 Task: Sort the products in the category "Feta" by price (lowest first).
Action: Mouse moved to (851, 327)
Screenshot: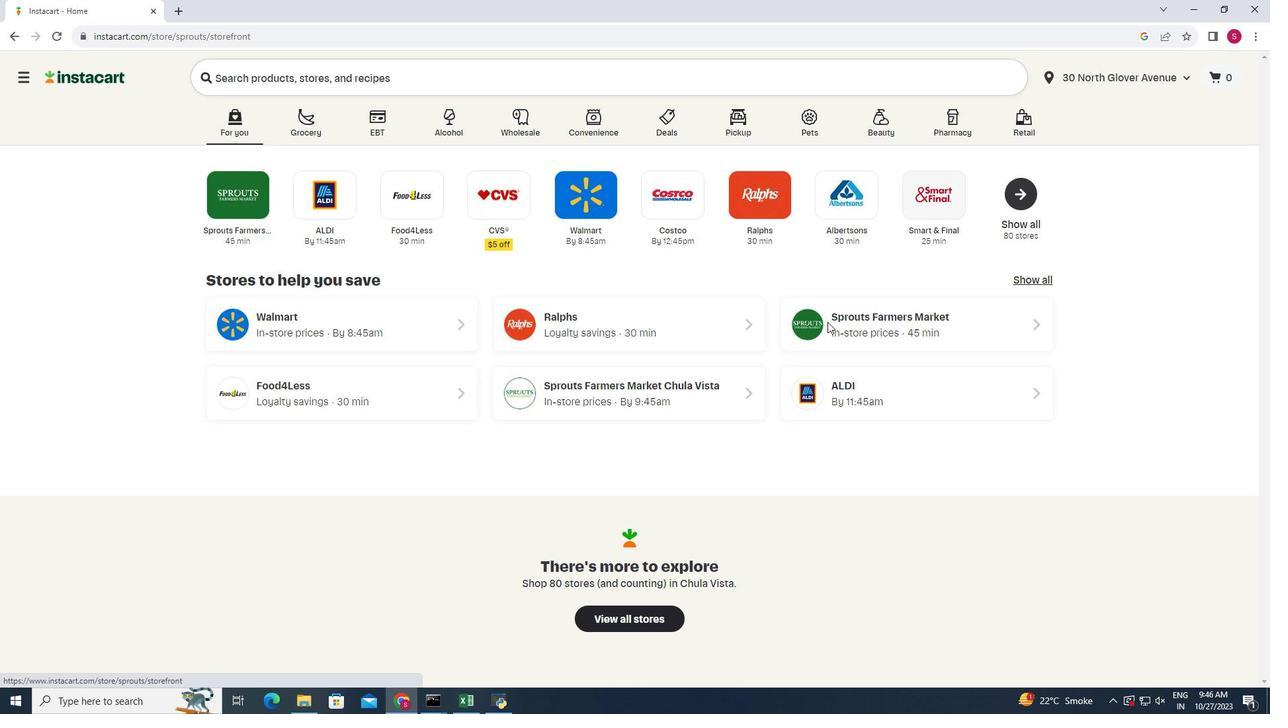 
Action: Mouse pressed left at (851, 327)
Screenshot: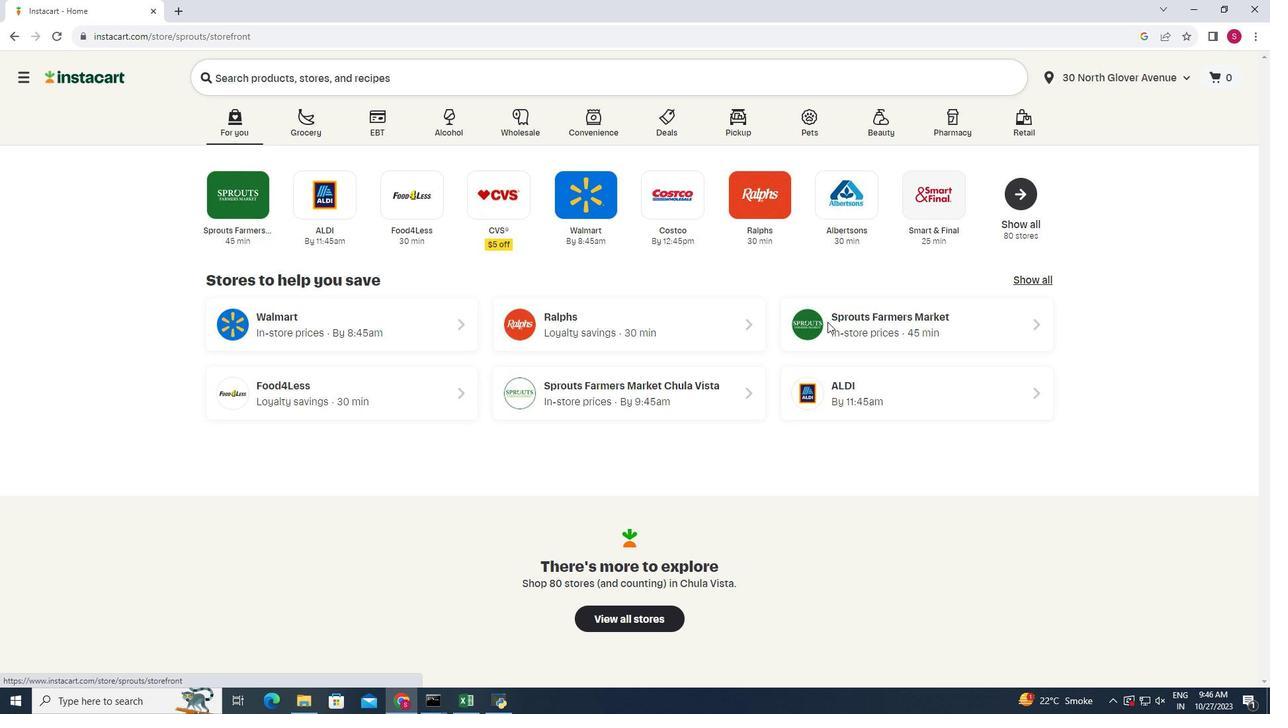 
Action: Mouse moved to (58, 563)
Screenshot: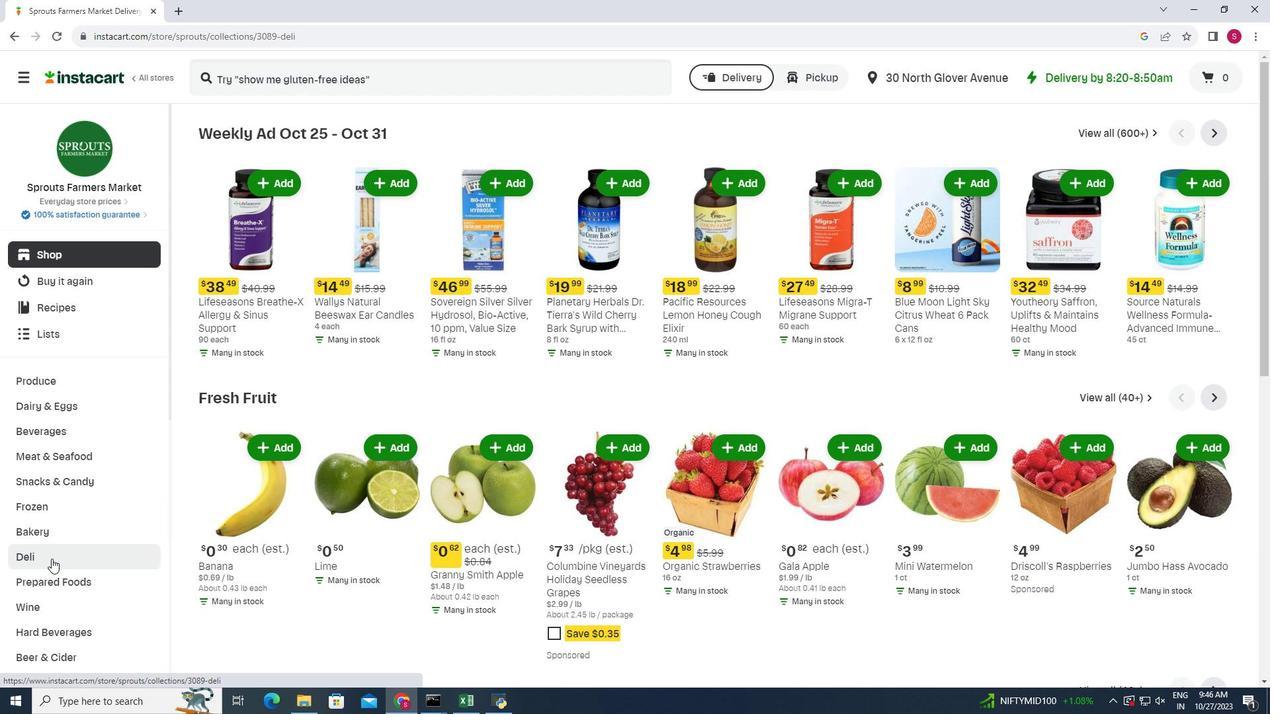 
Action: Mouse pressed left at (58, 563)
Screenshot: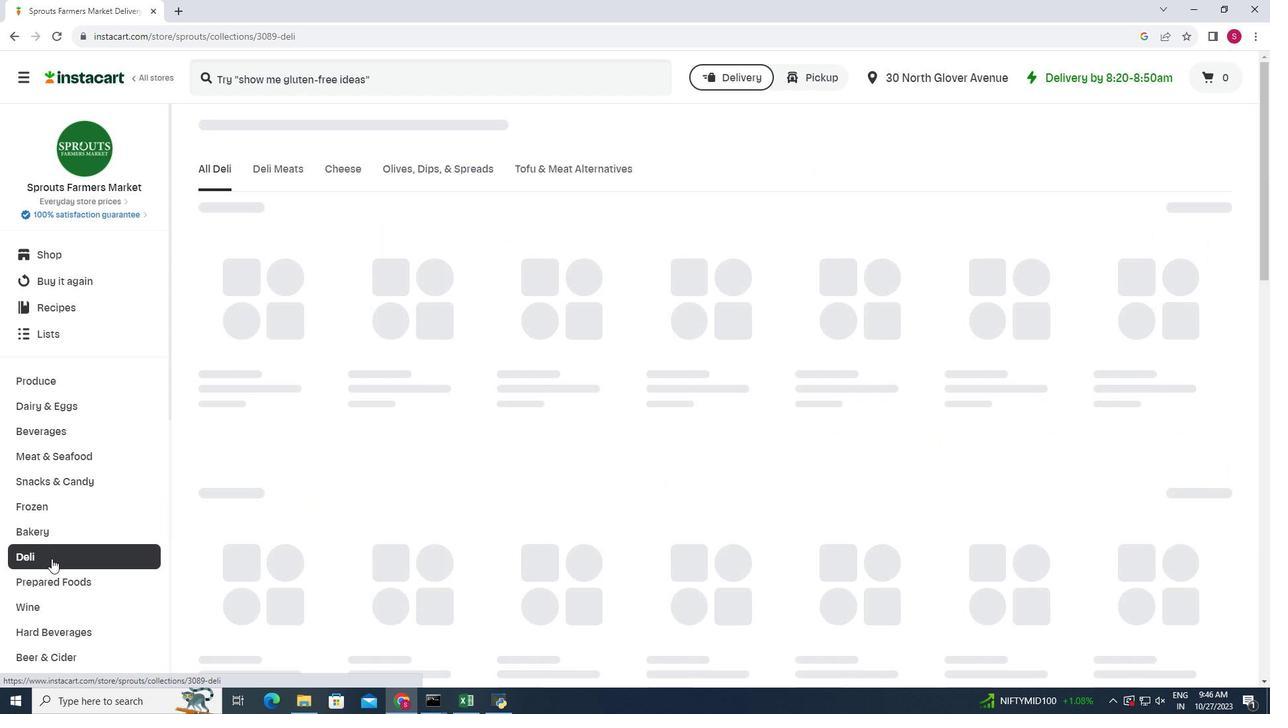 
Action: Mouse moved to (358, 166)
Screenshot: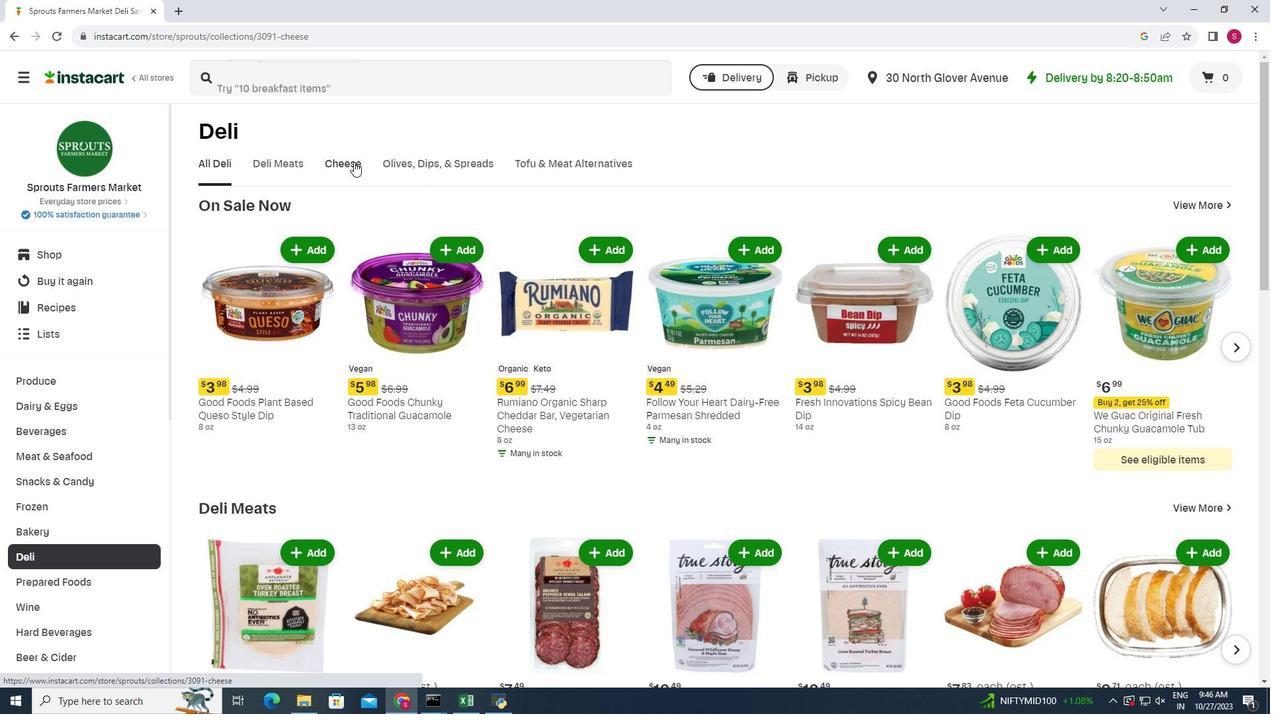 
Action: Mouse pressed left at (358, 166)
Screenshot: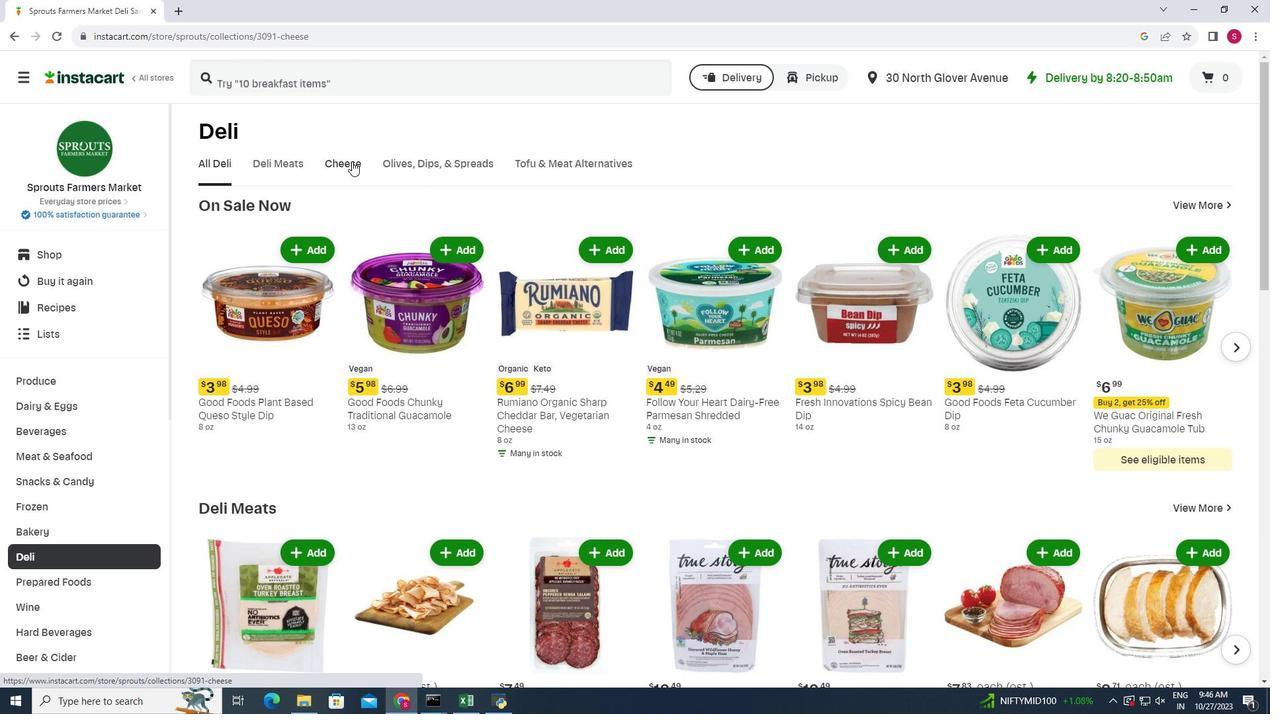 
Action: Mouse moved to (896, 225)
Screenshot: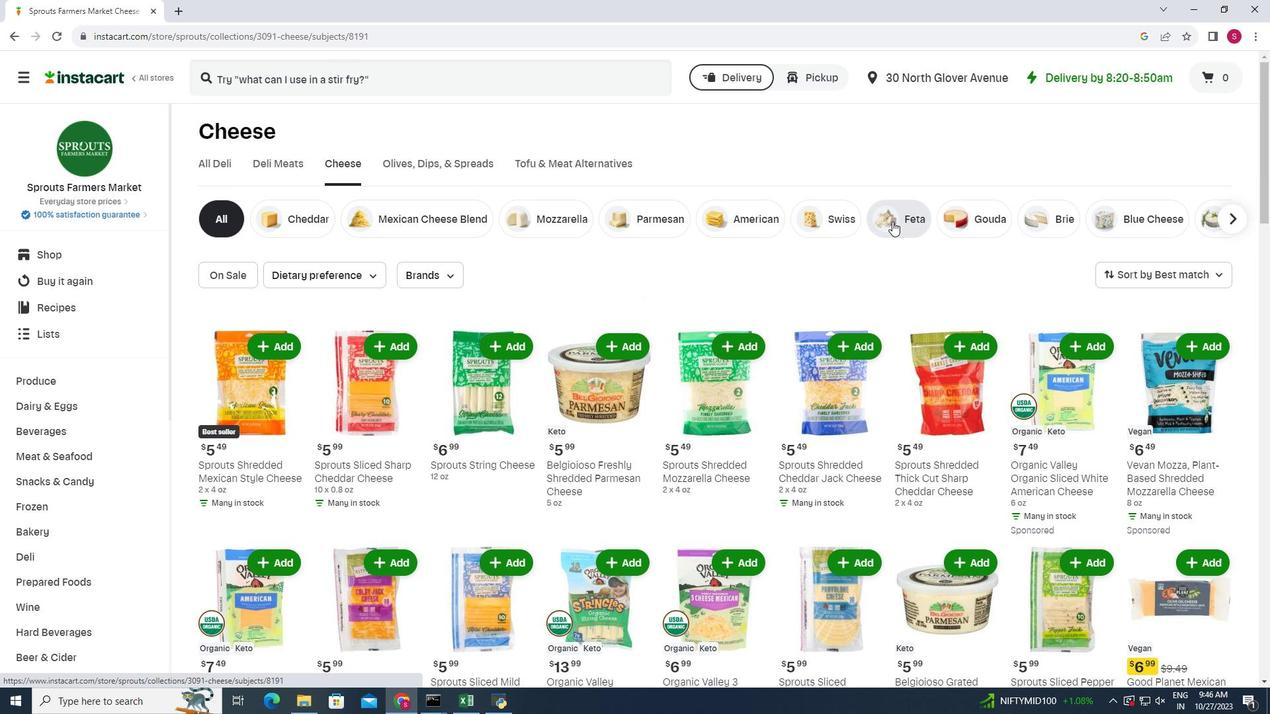 
Action: Mouse pressed left at (896, 225)
Screenshot: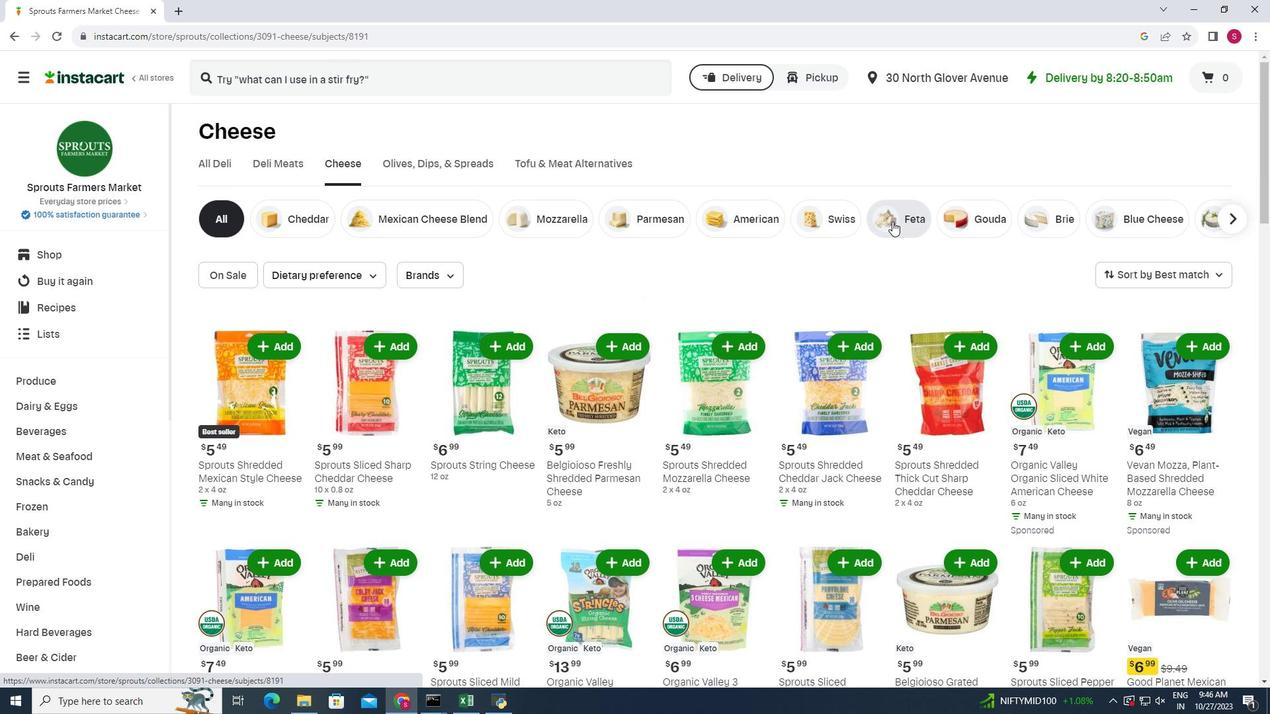 
Action: Mouse moved to (1217, 281)
Screenshot: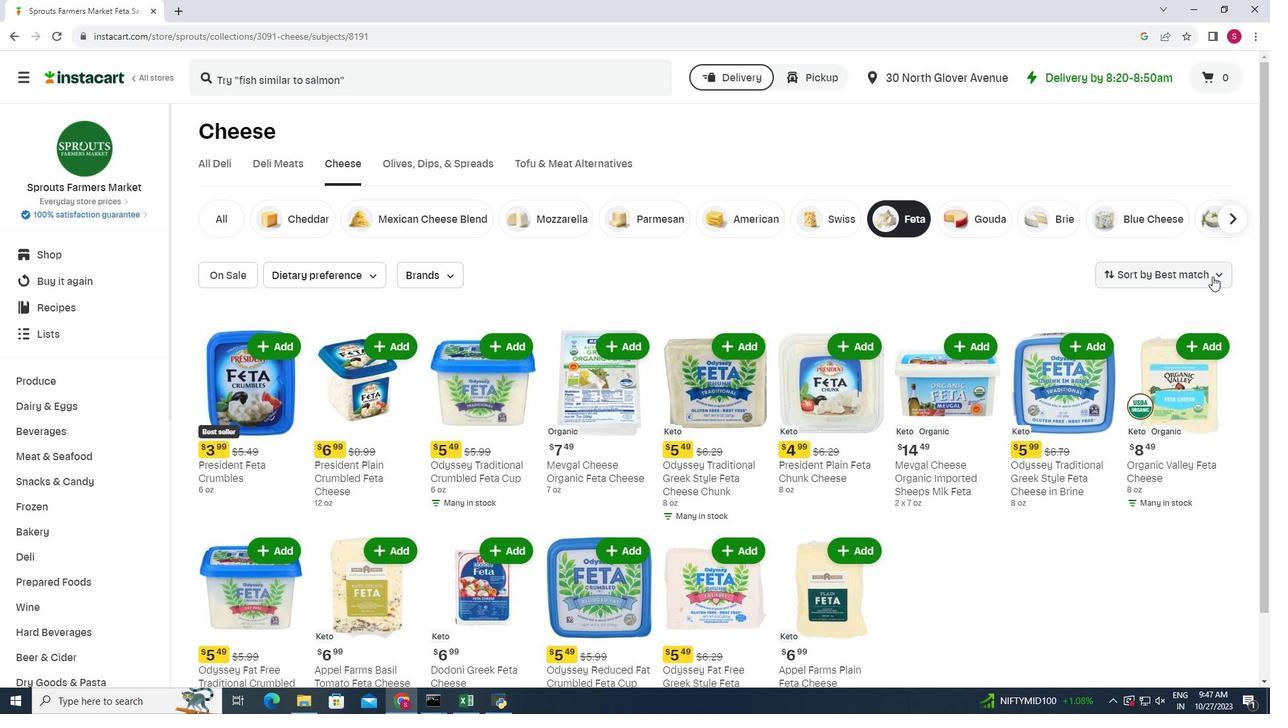 
Action: Mouse pressed left at (1217, 281)
Screenshot: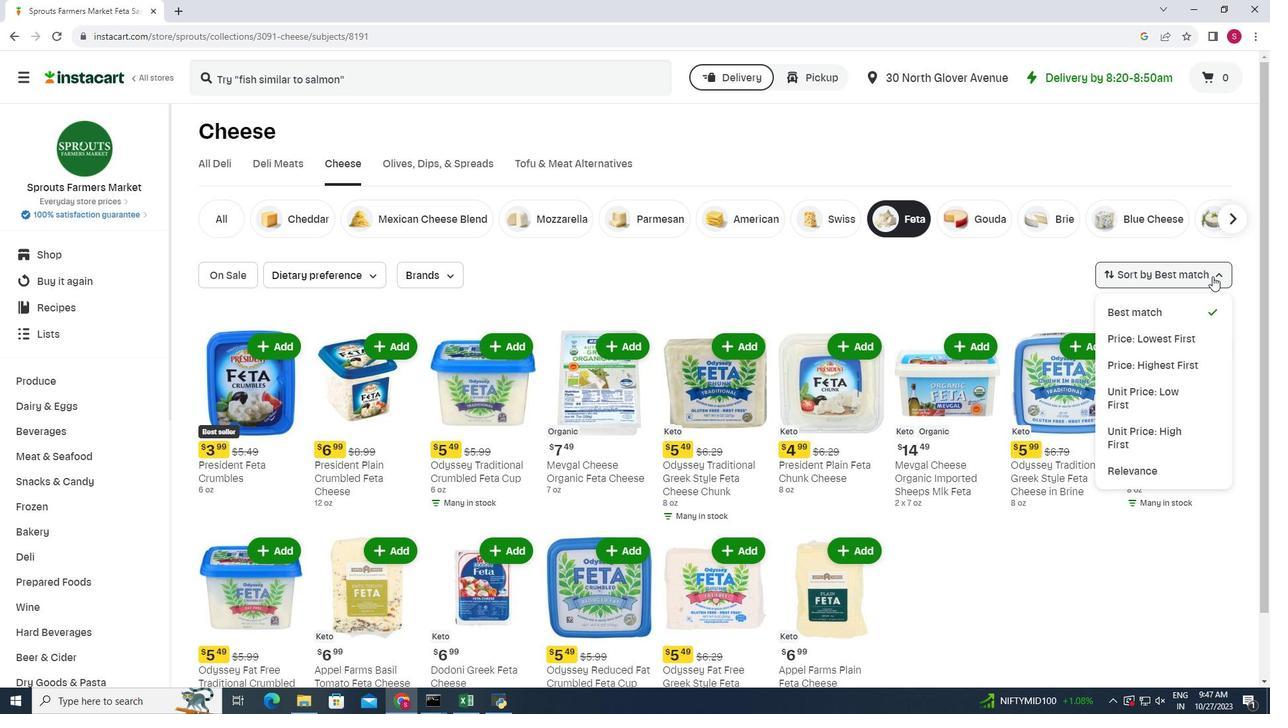 
Action: Mouse moved to (1182, 346)
Screenshot: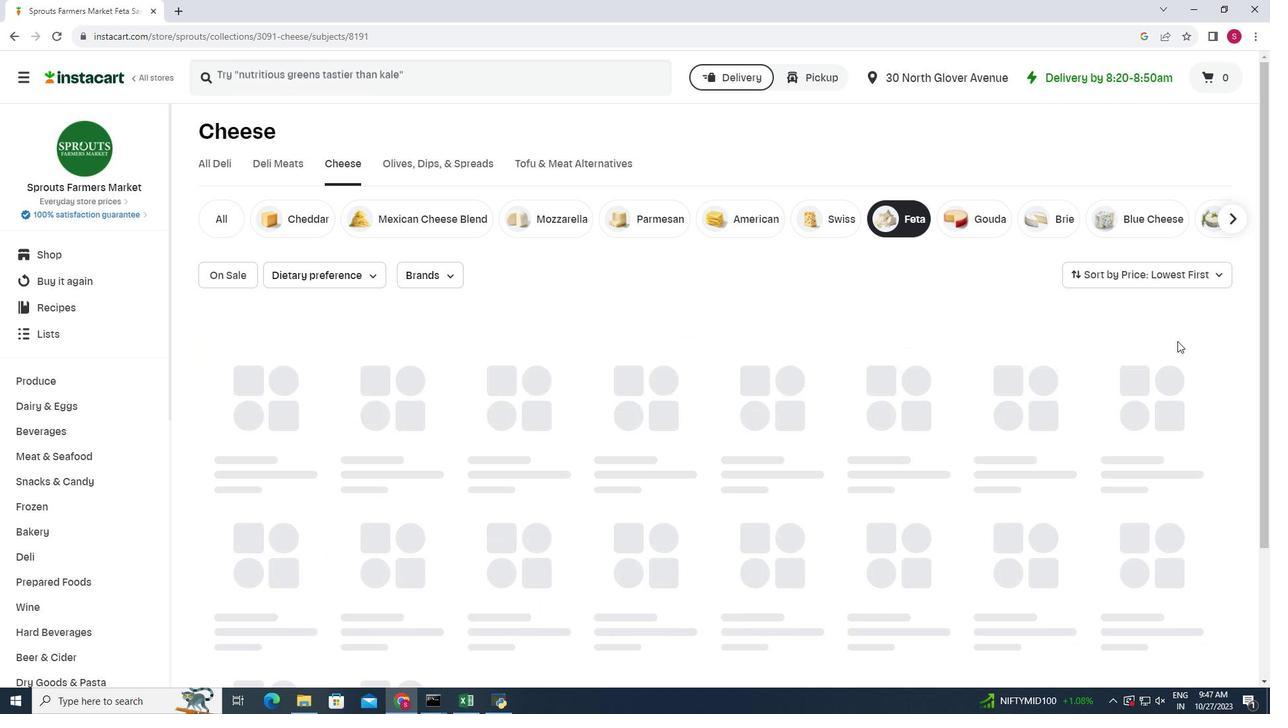 
Action: Mouse pressed left at (1182, 346)
Screenshot: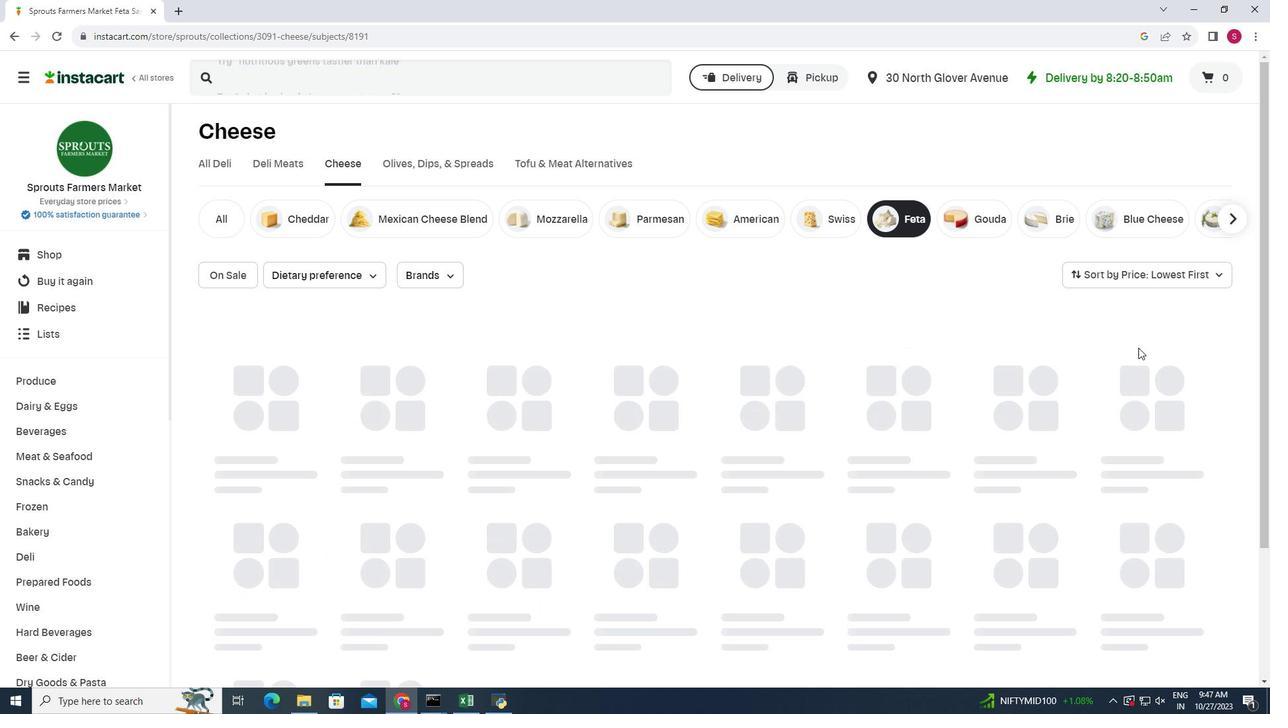 
Action: Mouse moved to (793, 358)
Screenshot: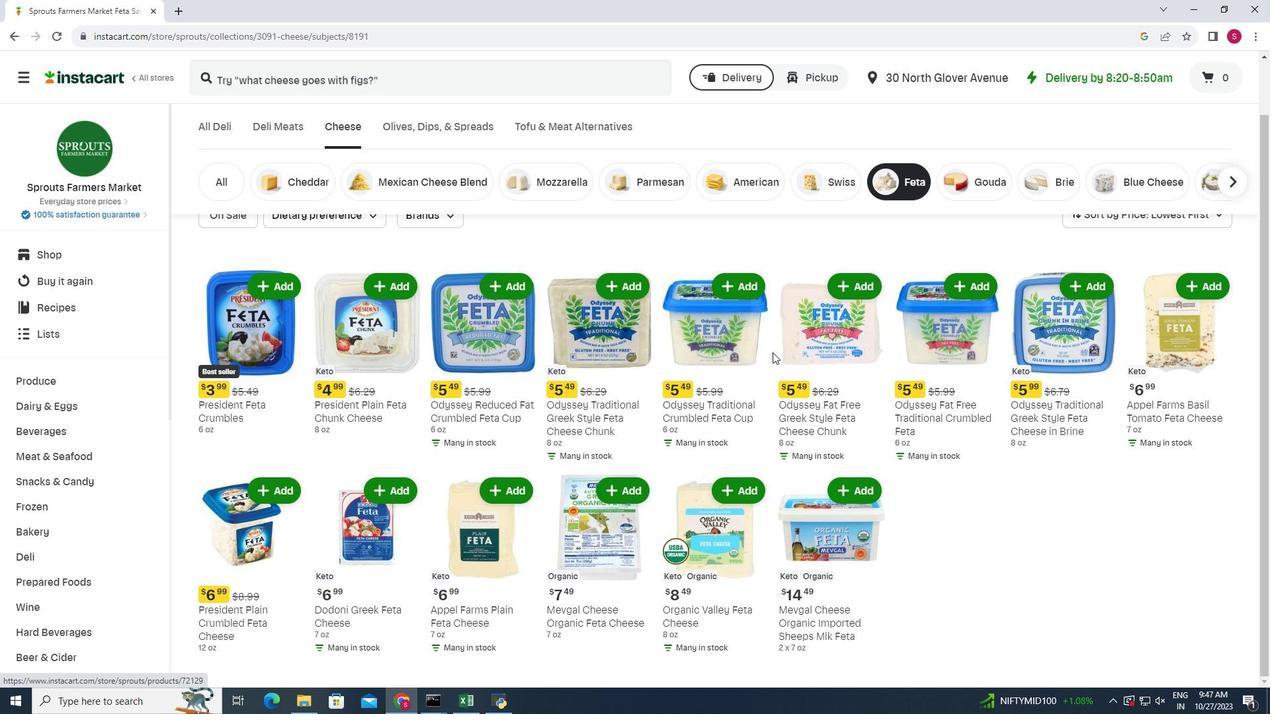 
Action: Mouse scrolled (793, 358) with delta (0, 0)
Screenshot: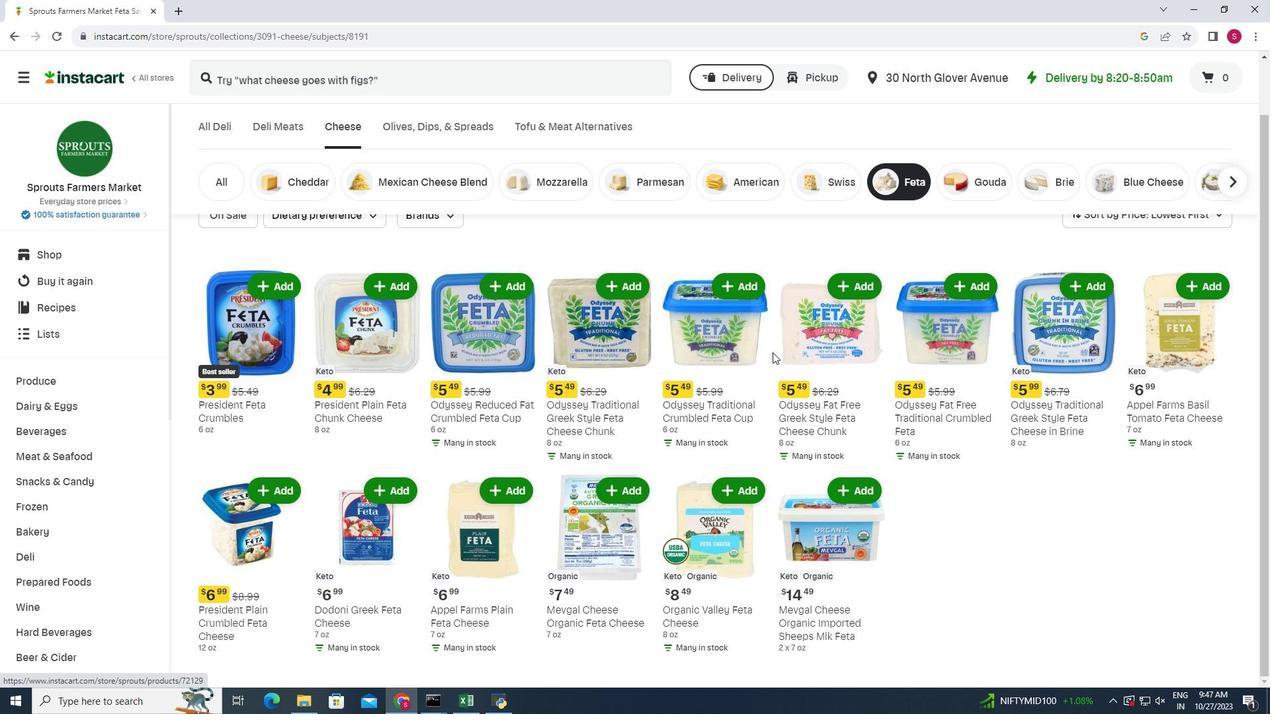 
Action: Mouse moved to (775, 357)
Screenshot: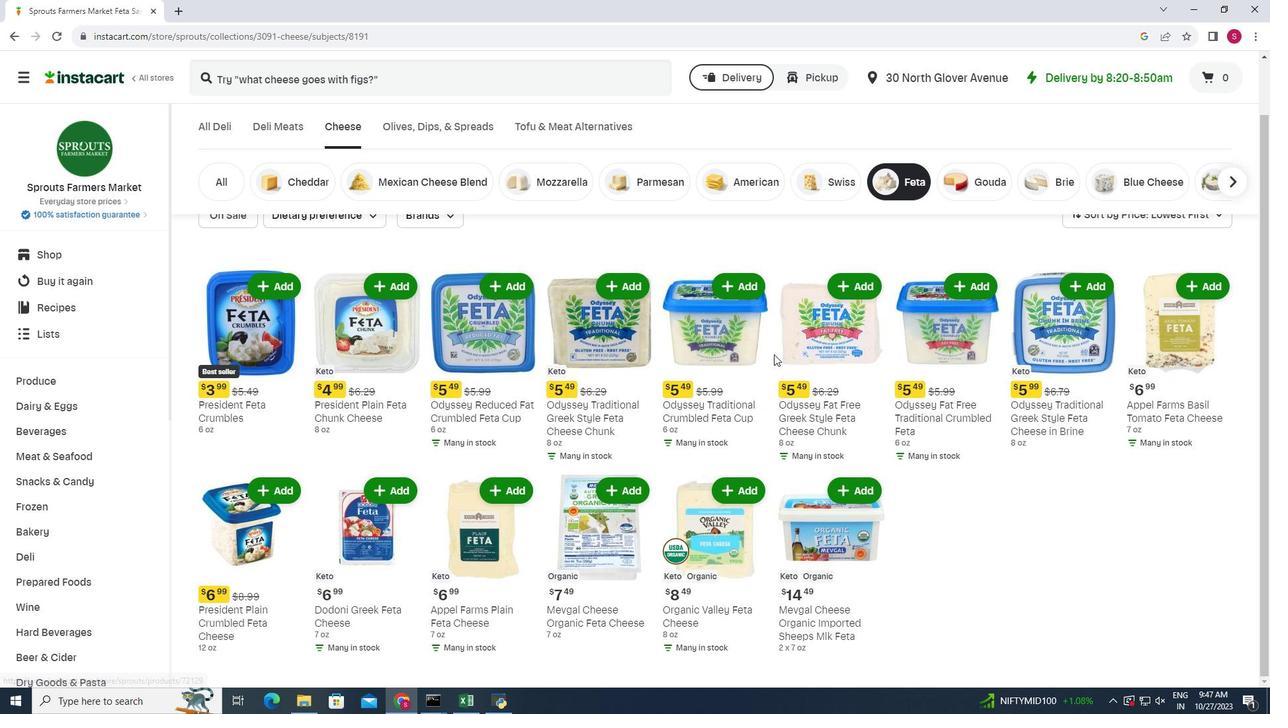 
Action: Mouse scrolled (775, 356) with delta (0, 0)
Screenshot: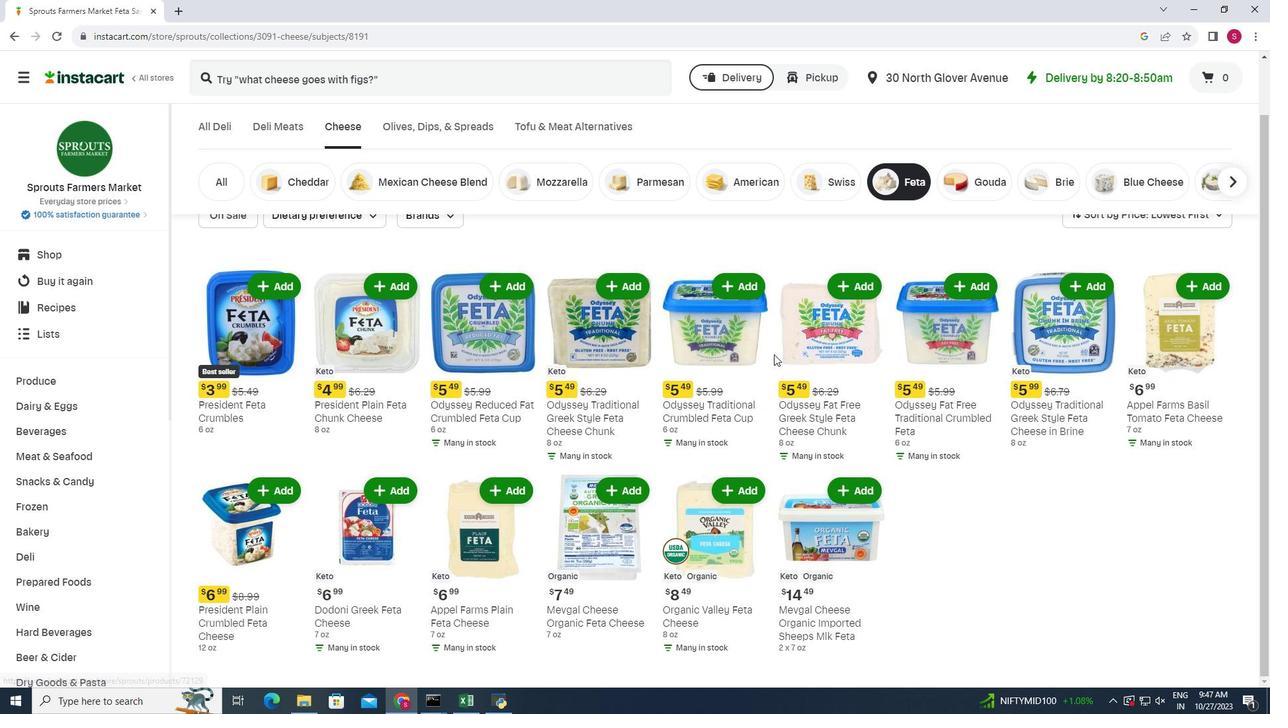 
Action: Mouse moved to (779, 358)
Screenshot: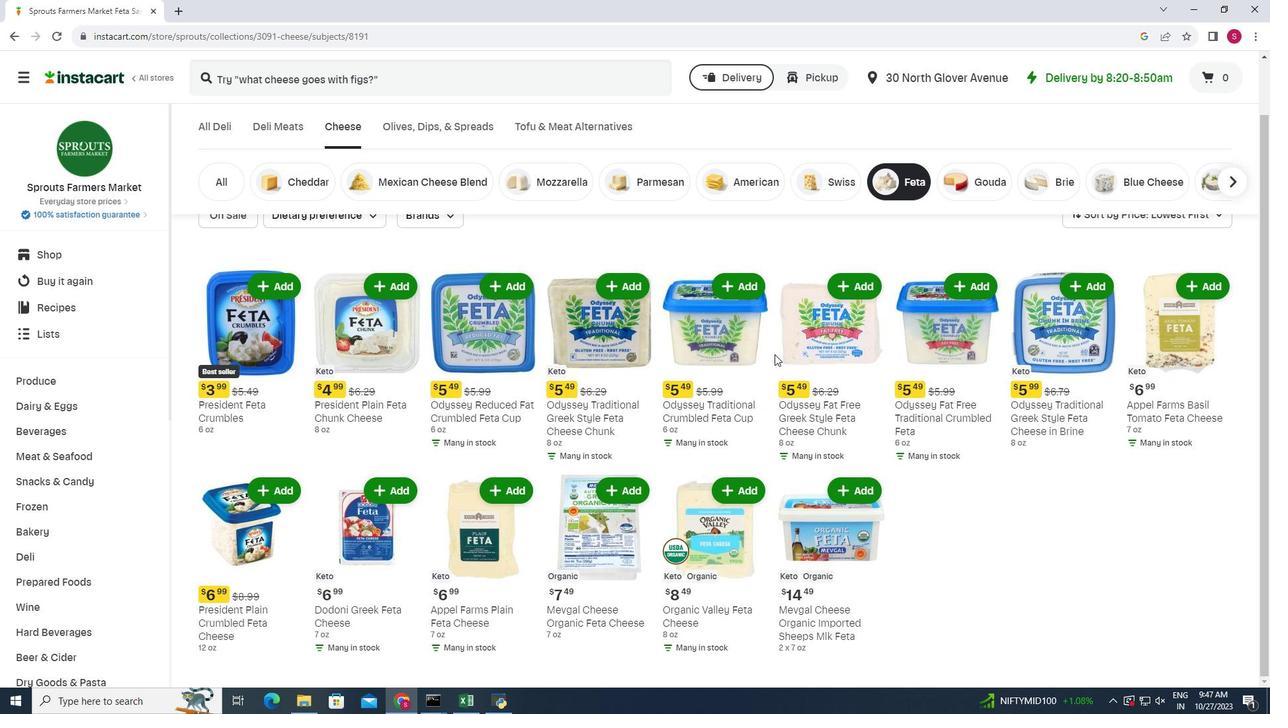 
Action: Mouse scrolled (779, 358) with delta (0, 0)
Screenshot: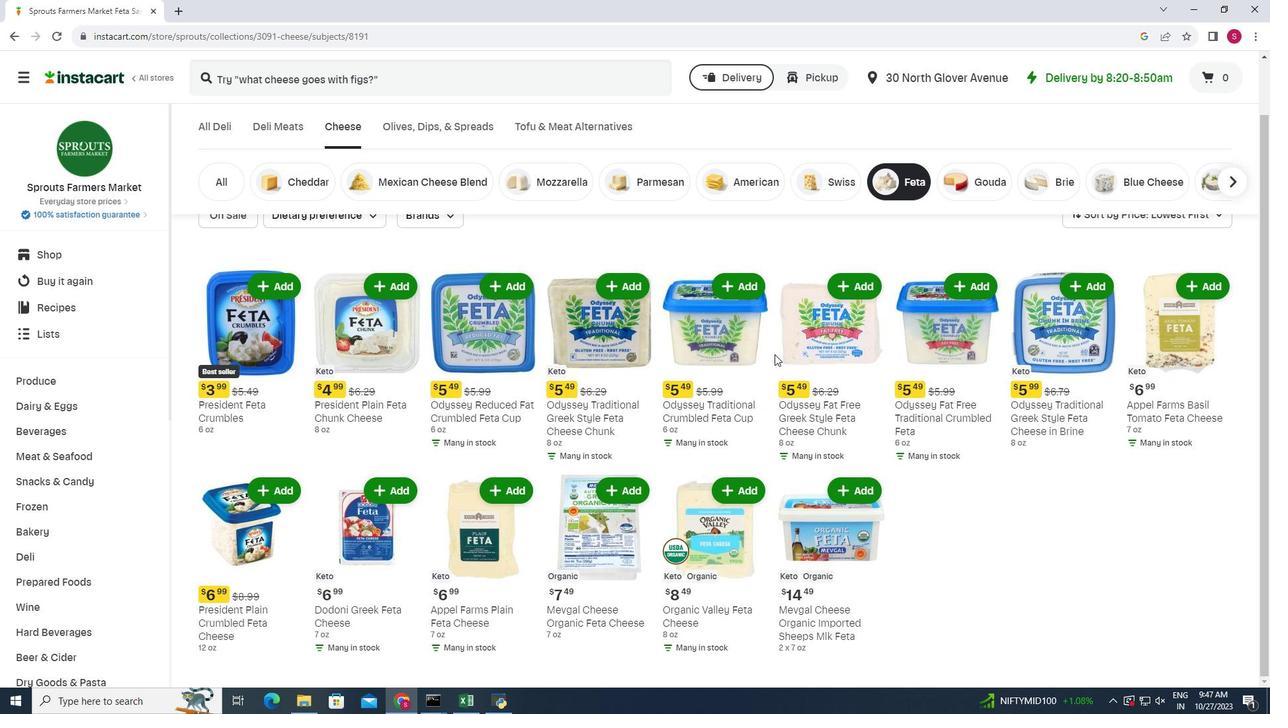 
Action: Mouse moved to (779, 359)
Screenshot: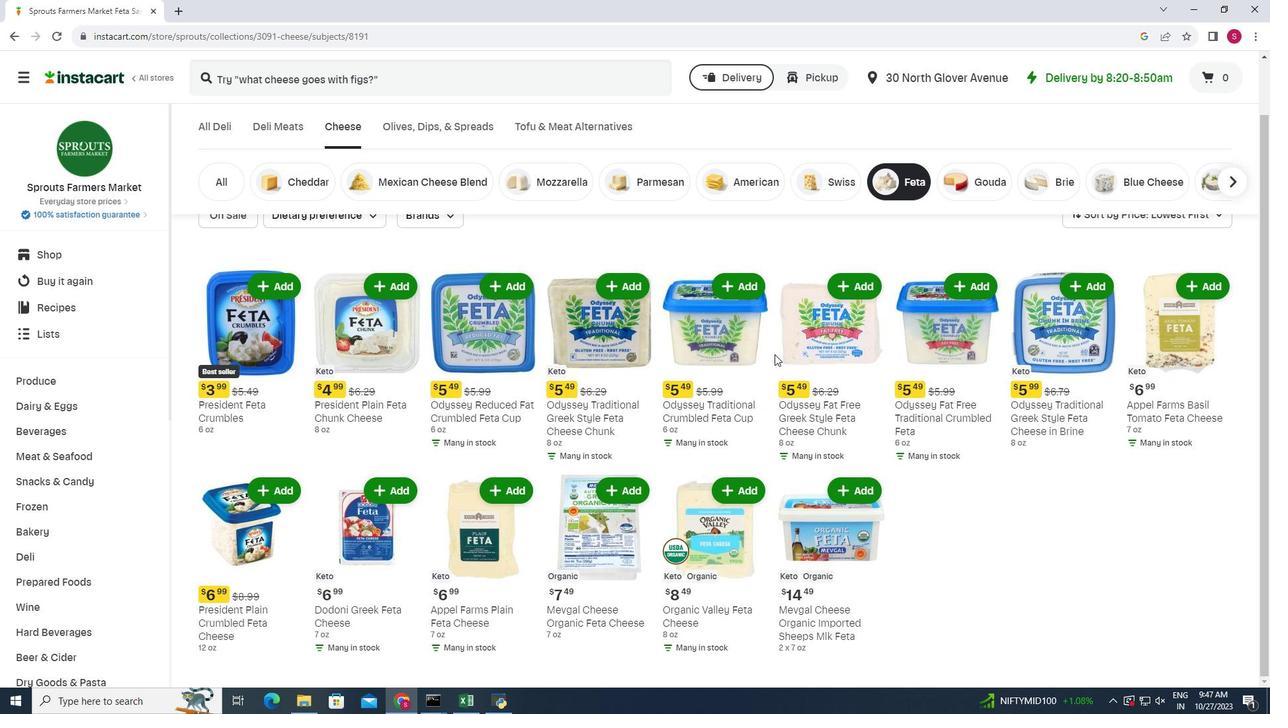 
